 Task: Change text box border color to red.
Action: Mouse moved to (462, 252)
Screenshot: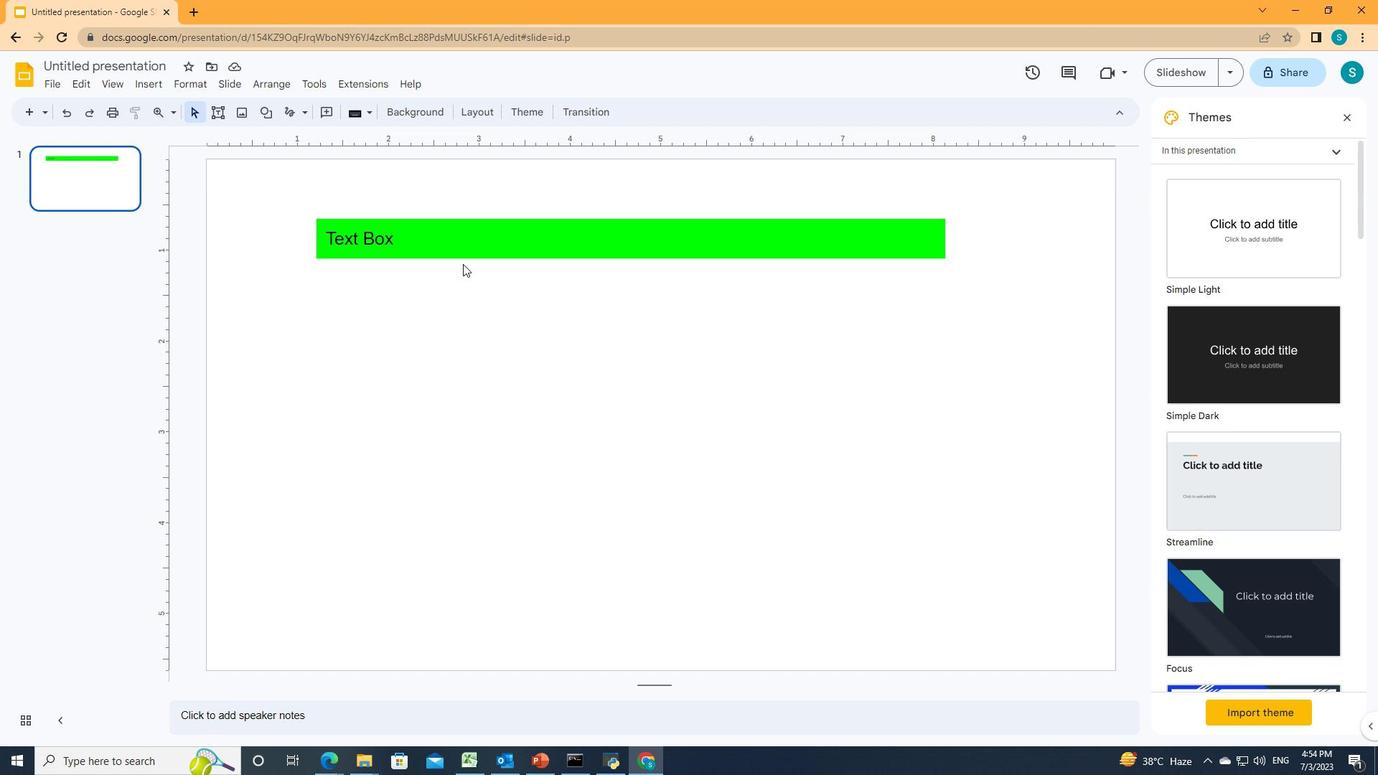 
Action: Mouse pressed left at (462, 252)
Screenshot: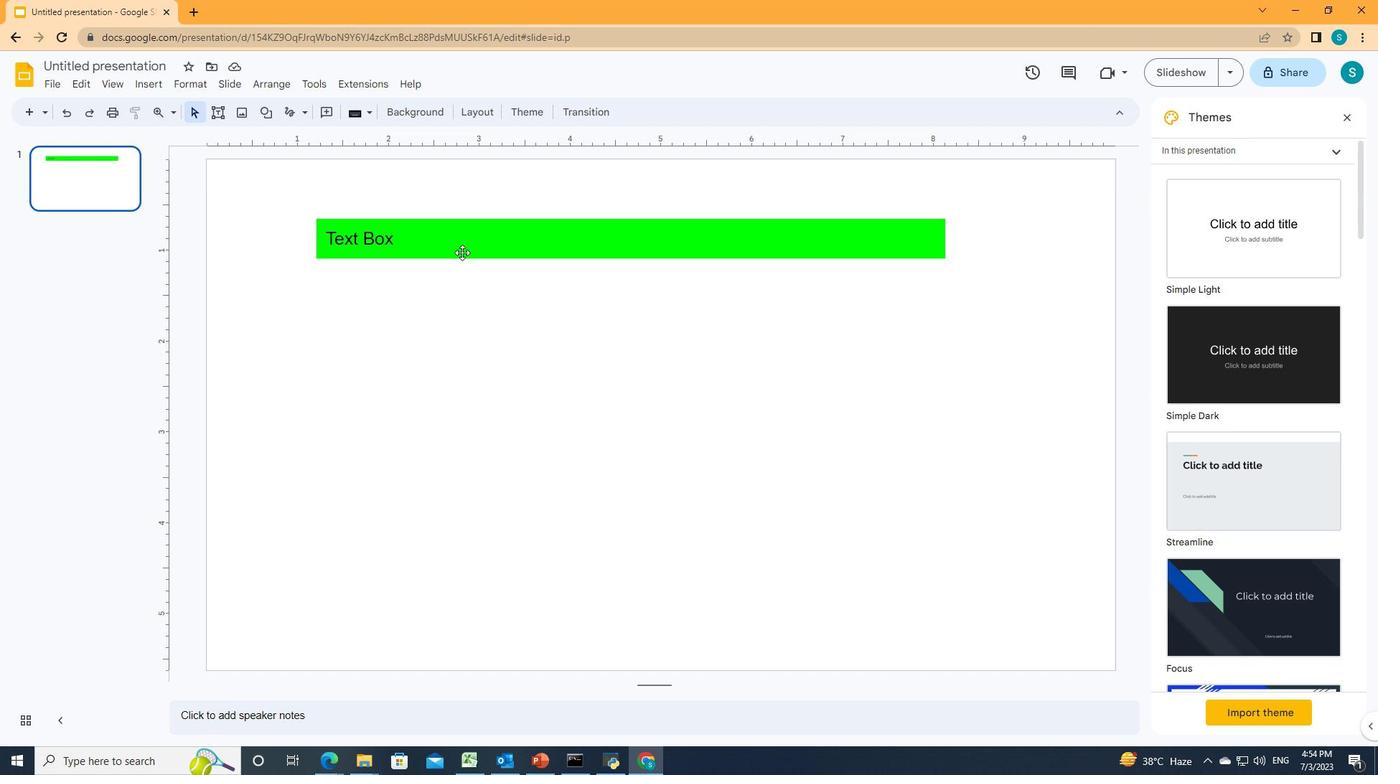 
Action: Mouse moved to (354, 112)
Screenshot: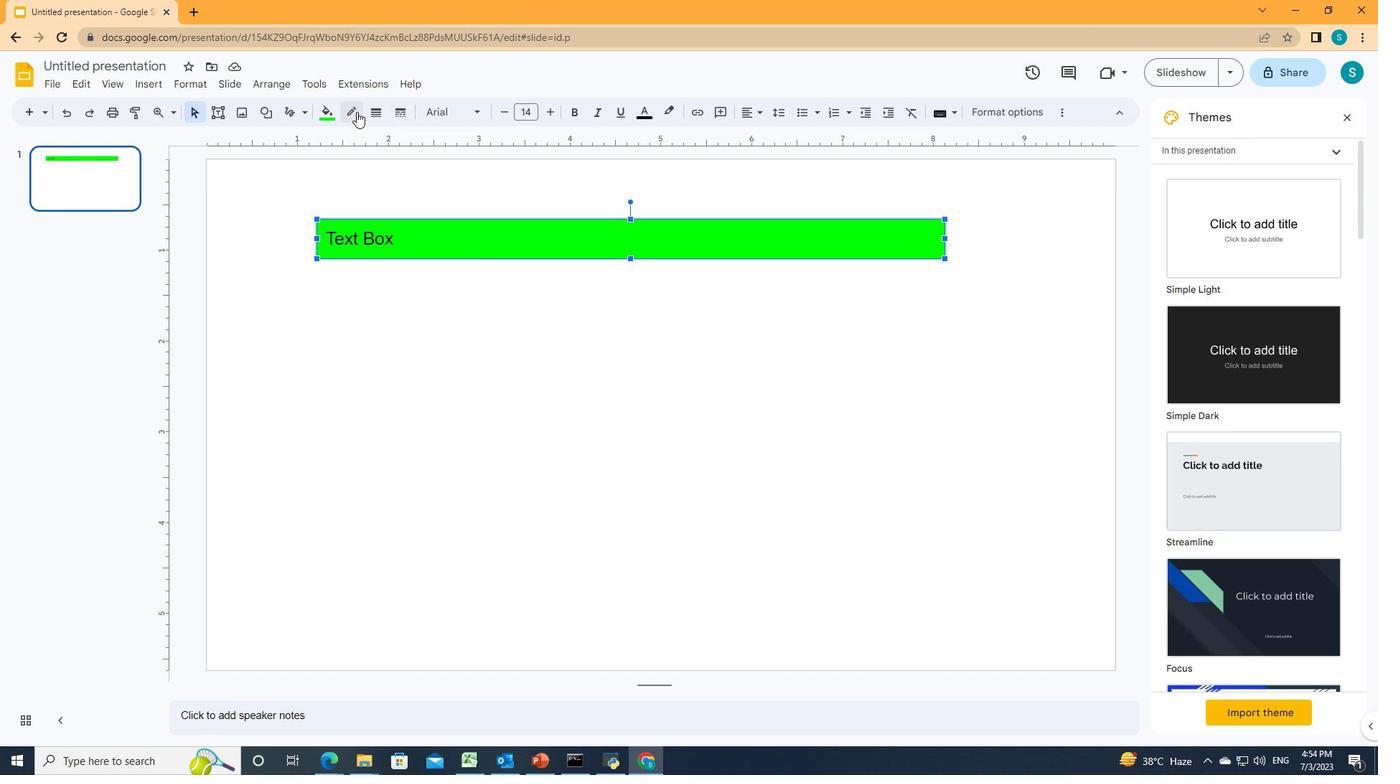 
Action: Mouse pressed left at (354, 112)
Screenshot: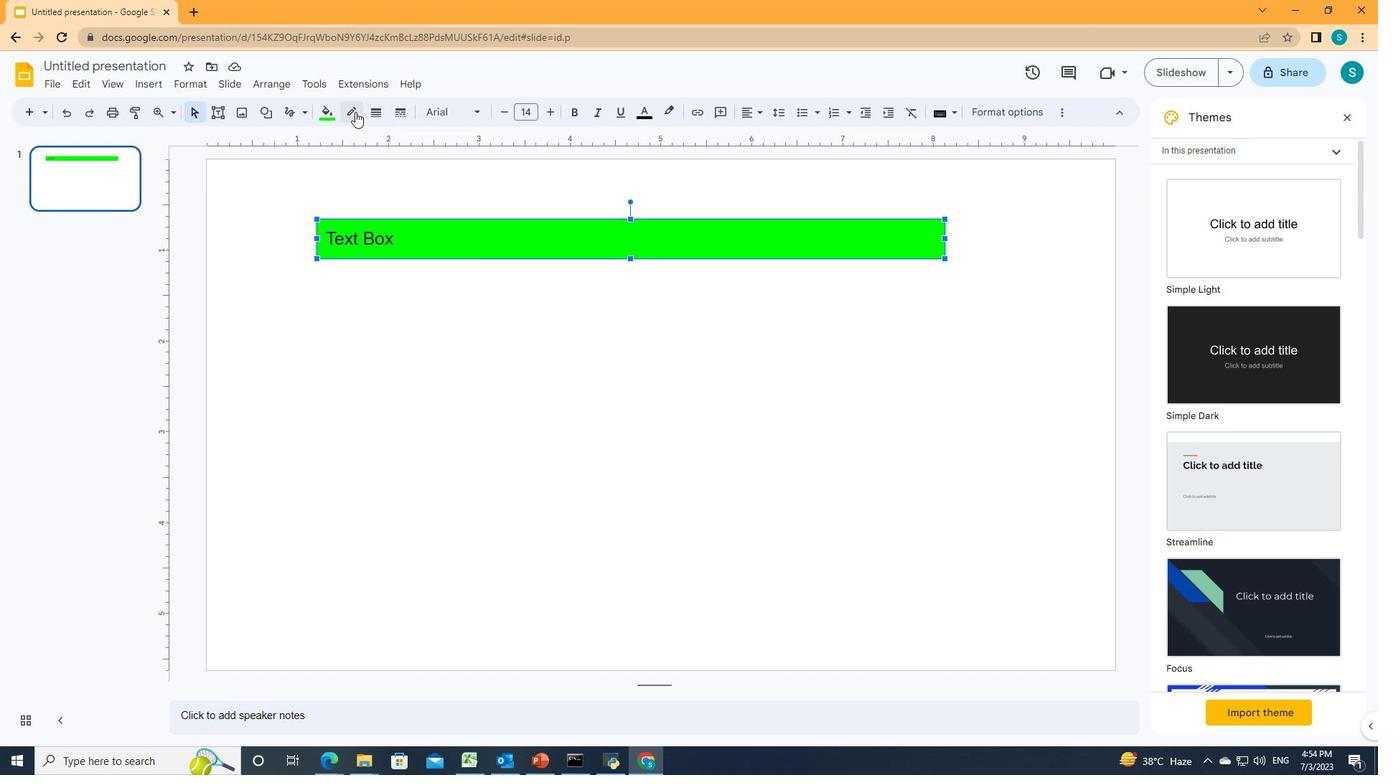 
Action: Mouse moved to (371, 247)
Screenshot: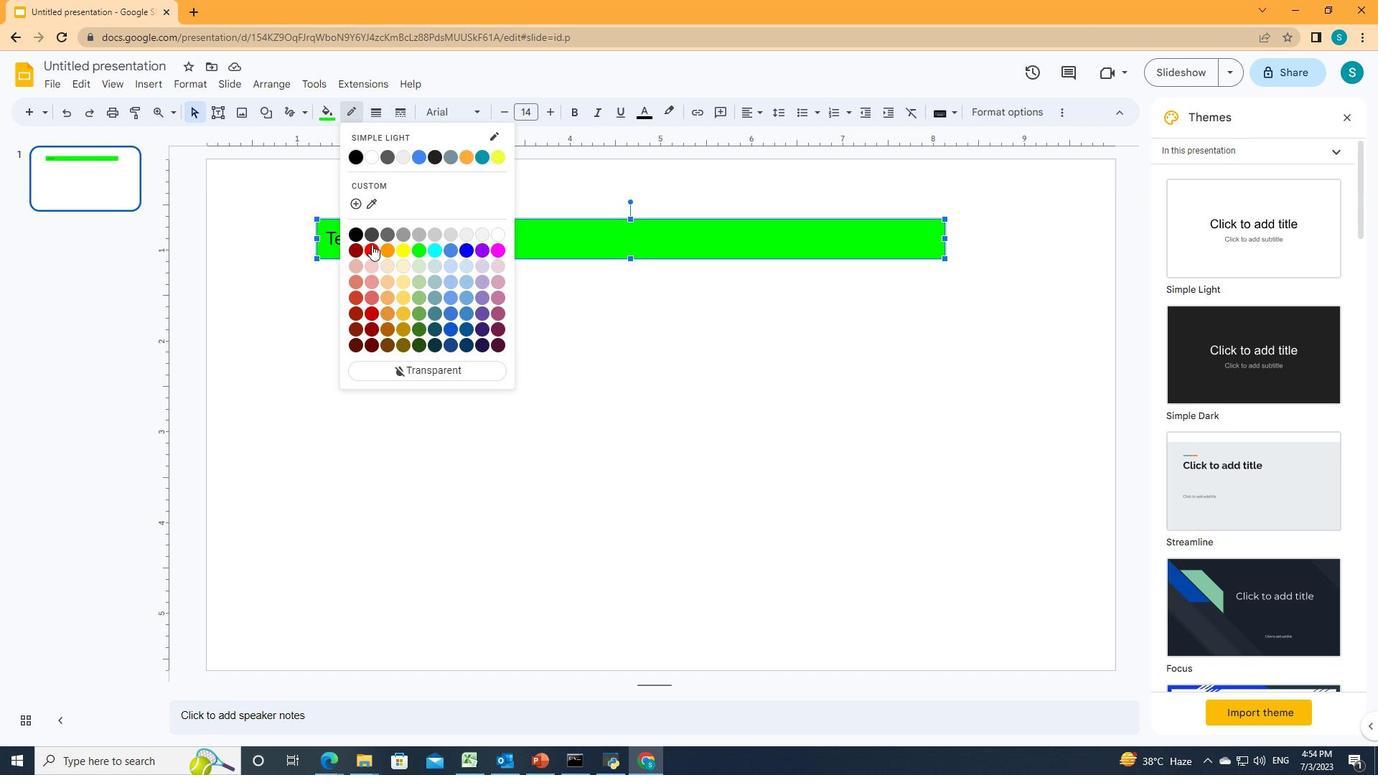 
Action: Mouse pressed left at (371, 247)
Screenshot: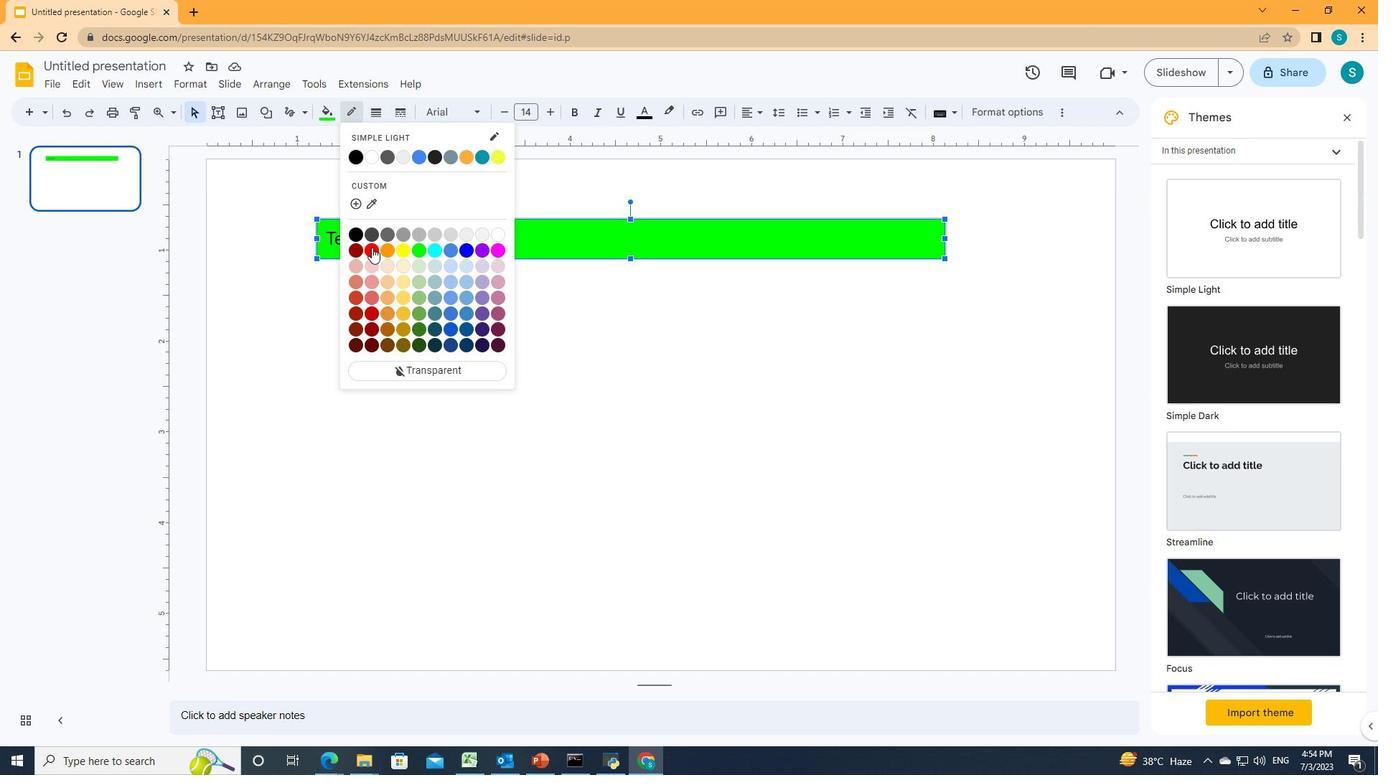 
